 Task: Enable the option "Show a controller in fullscreen mode" in the Qt interface.
Action: Mouse moved to (99, 10)
Screenshot: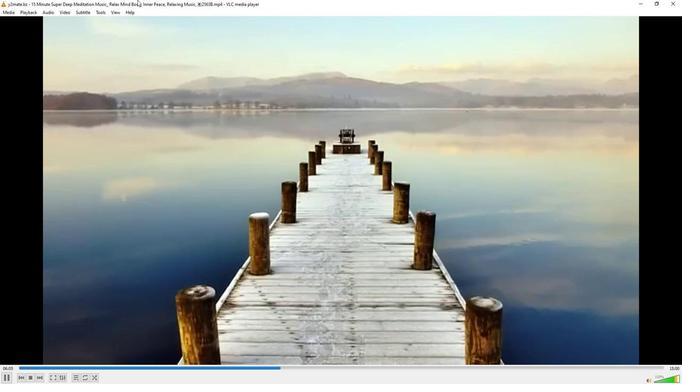 
Action: Mouse pressed left at (99, 10)
Screenshot: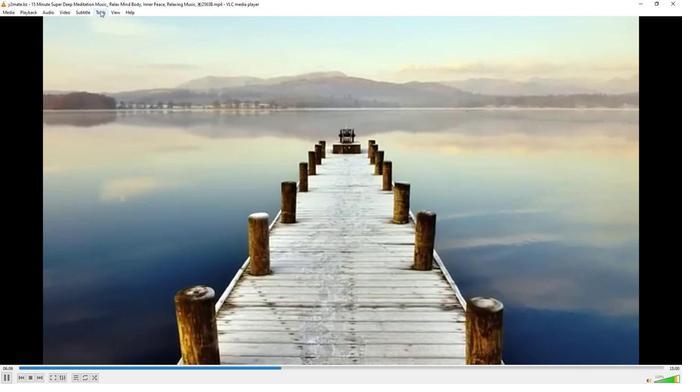 
Action: Mouse moved to (125, 94)
Screenshot: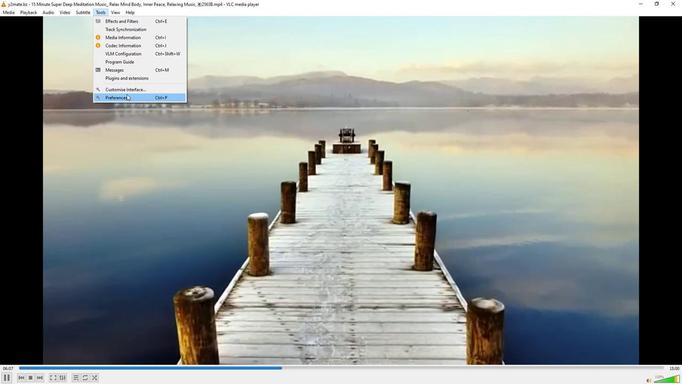
Action: Mouse pressed left at (125, 94)
Screenshot: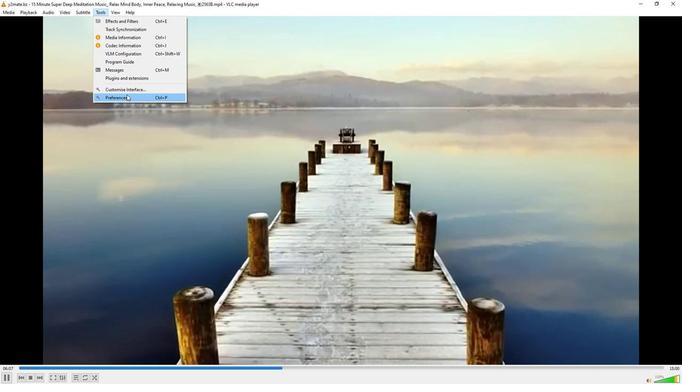 
Action: Mouse moved to (225, 313)
Screenshot: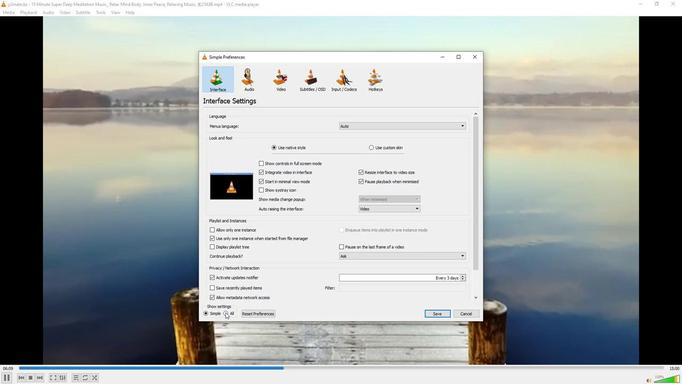 
Action: Mouse pressed left at (225, 313)
Screenshot: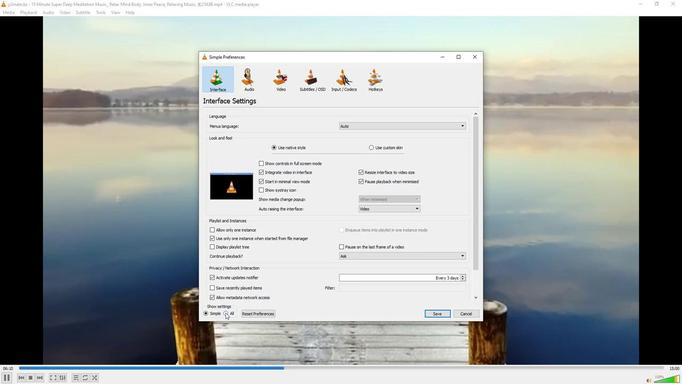 
Action: Mouse moved to (216, 281)
Screenshot: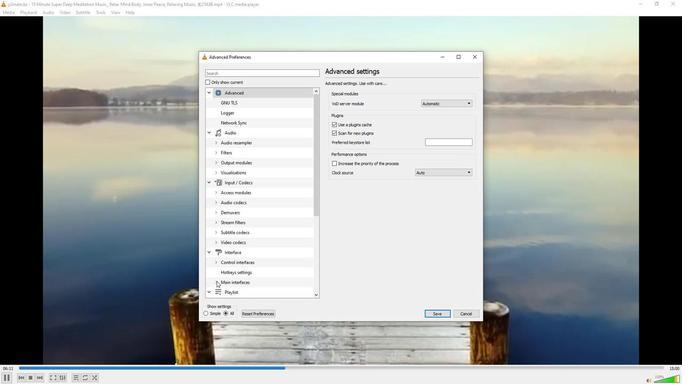 
Action: Mouse pressed left at (216, 281)
Screenshot: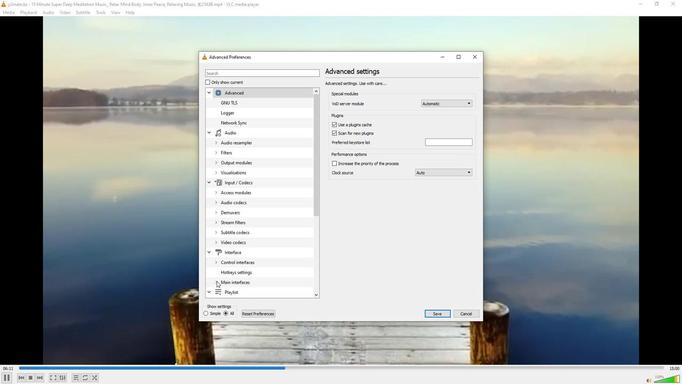 
Action: Mouse moved to (220, 274)
Screenshot: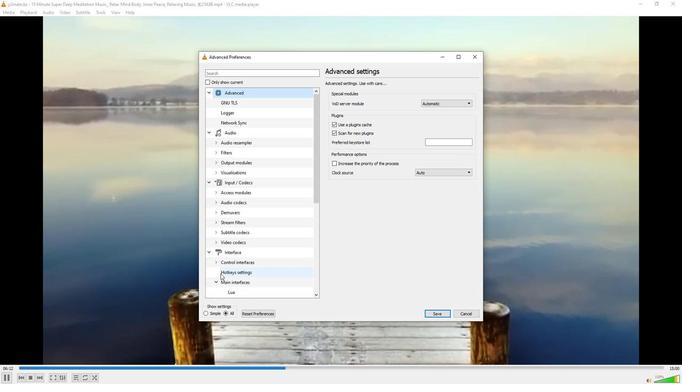 
Action: Mouse scrolled (220, 274) with delta (0, 0)
Screenshot: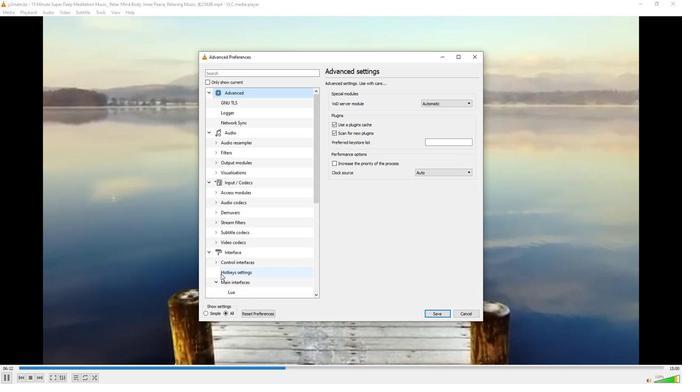 
Action: Mouse moved to (233, 272)
Screenshot: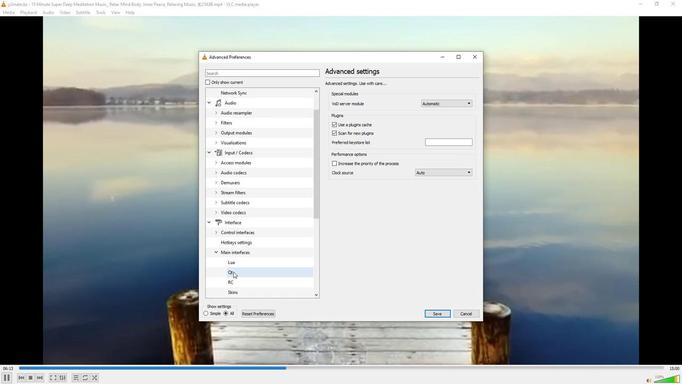 
Action: Mouse pressed left at (233, 272)
Screenshot: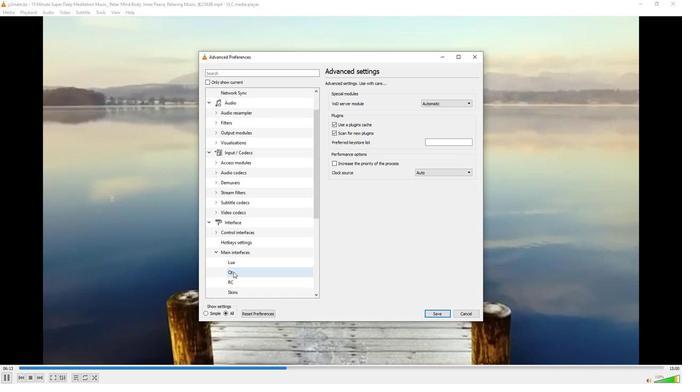 
Action: Mouse moved to (330, 173)
Screenshot: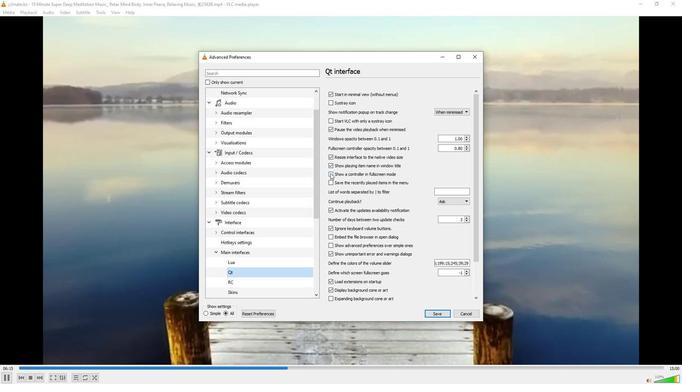 
Action: Mouse pressed left at (330, 173)
Screenshot: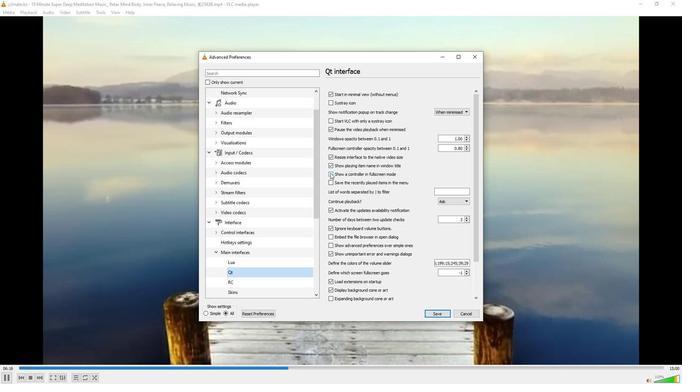 
Action: Mouse moved to (332, 203)
Screenshot: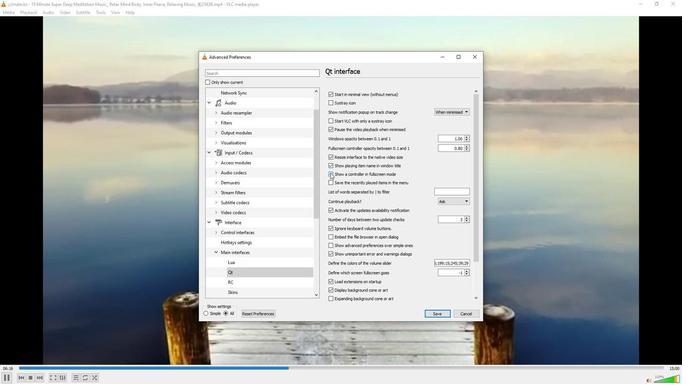 
